 Task: Add Earth's Best Organic Original Sesame Street Veggie Puffs to the cart.
Action: Mouse moved to (297, 156)
Screenshot: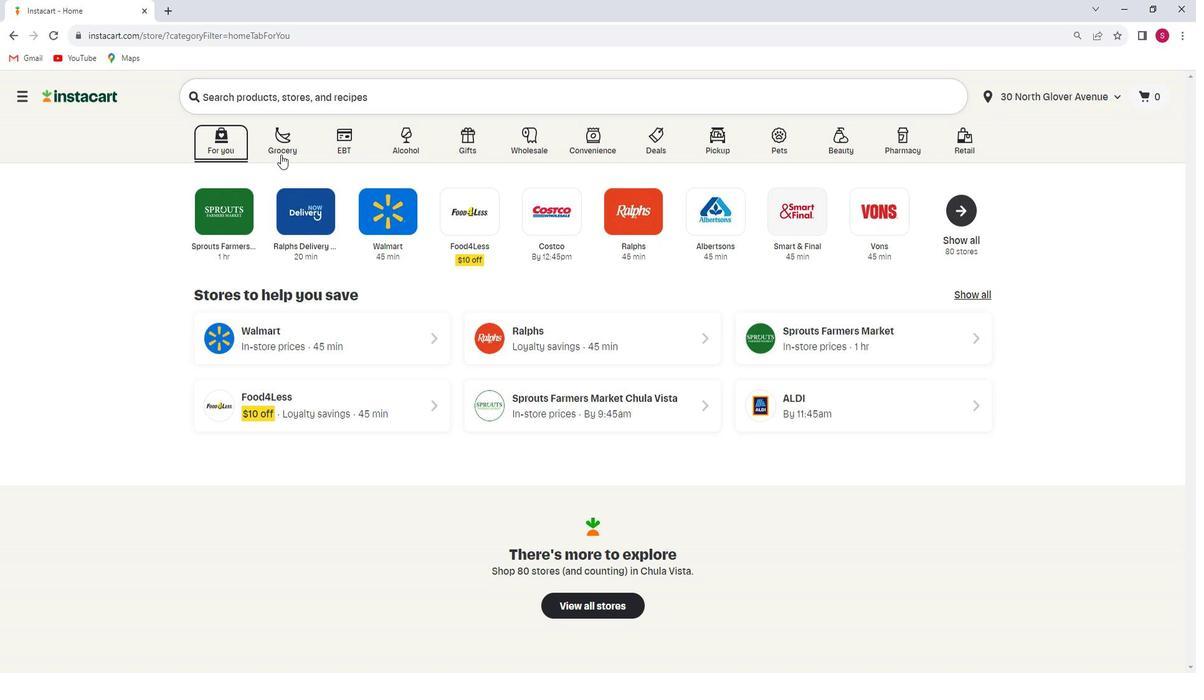
Action: Mouse pressed left at (297, 156)
Screenshot: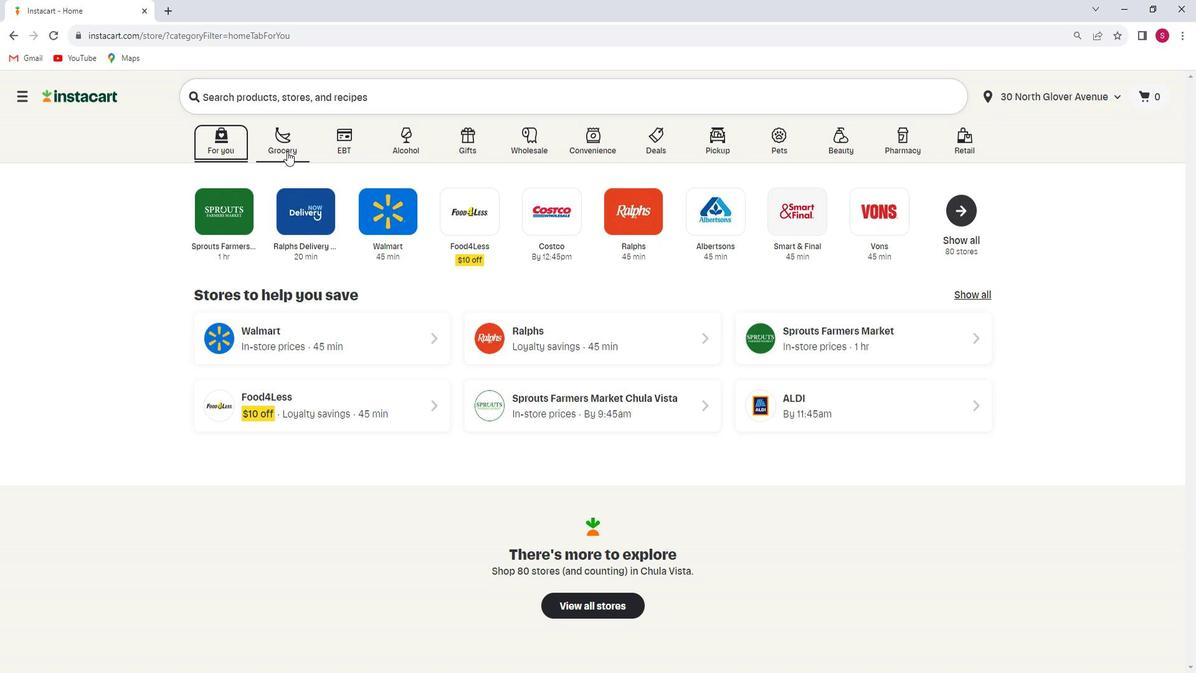 
Action: Mouse moved to (315, 374)
Screenshot: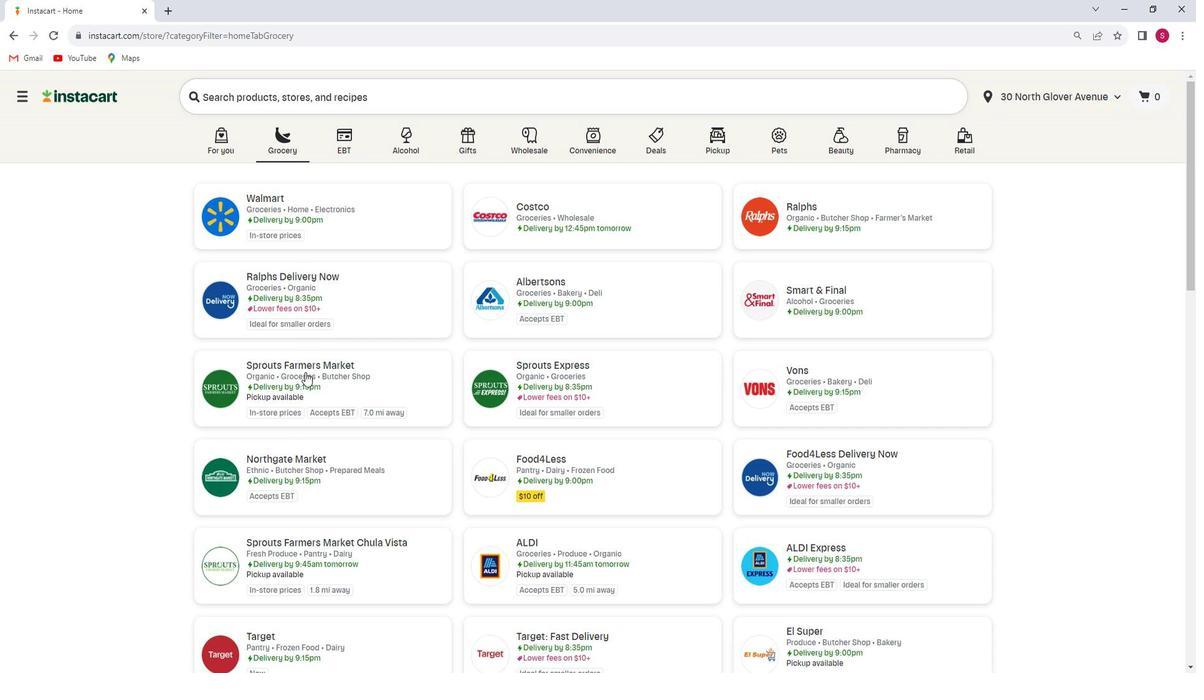 
Action: Mouse pressed left at (315, 374)
Screenshot: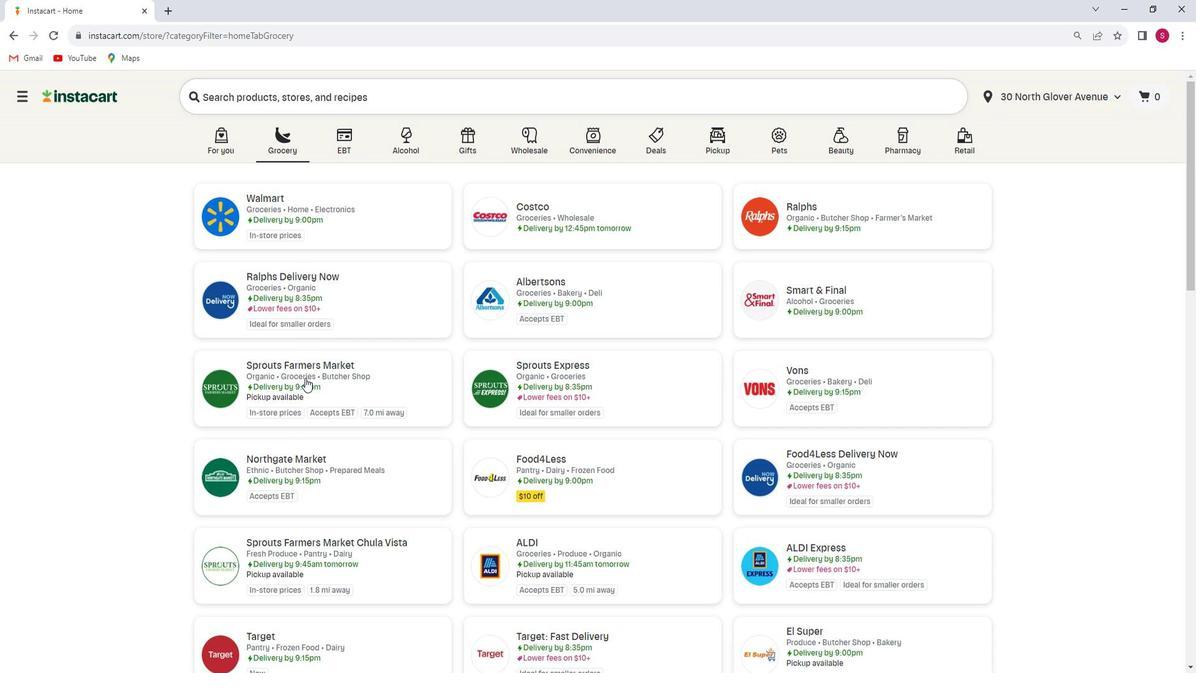
Action: Mouse moved to (83, 416)
Screenshot: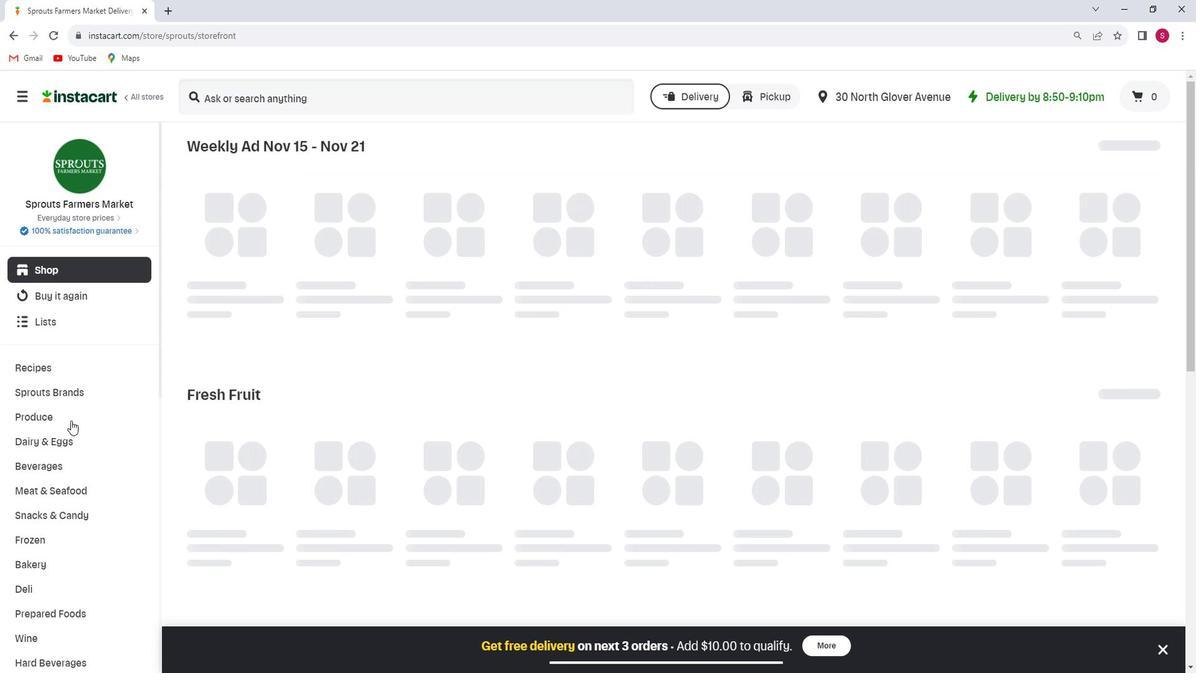 
Action: Mouse scrolled (83, 416) with delta (0, 0)
Screenshot: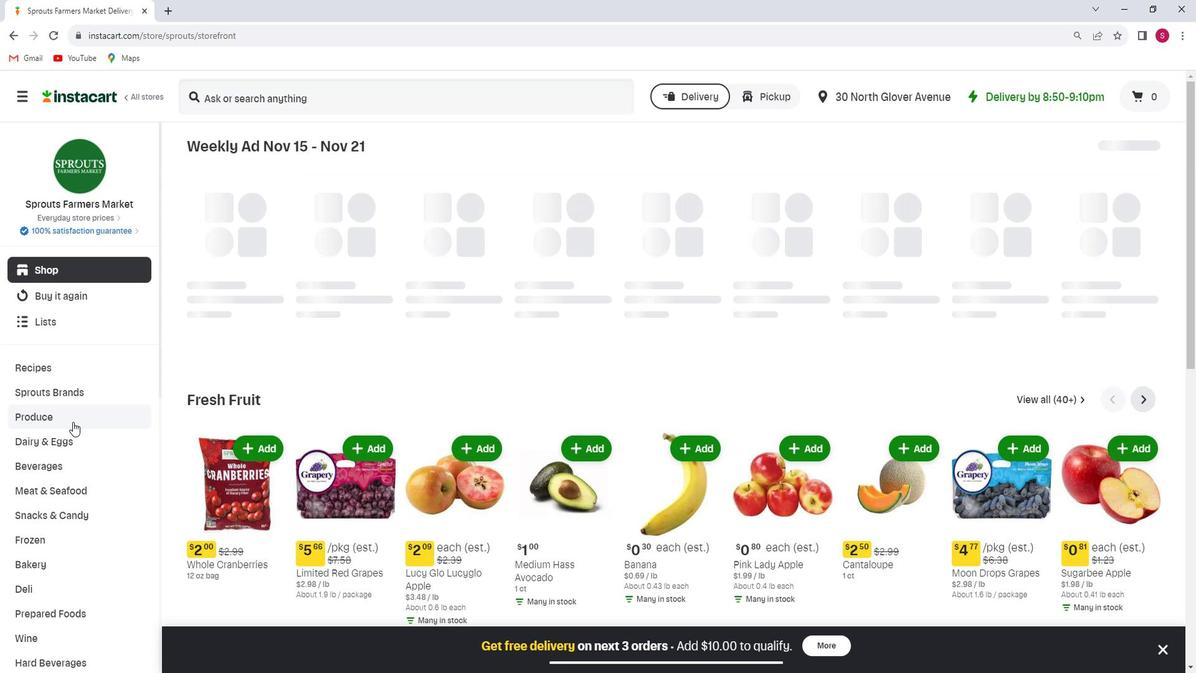 
Action: Mouse scrolled (83, 416) with delta (0, 0)
Screenshot: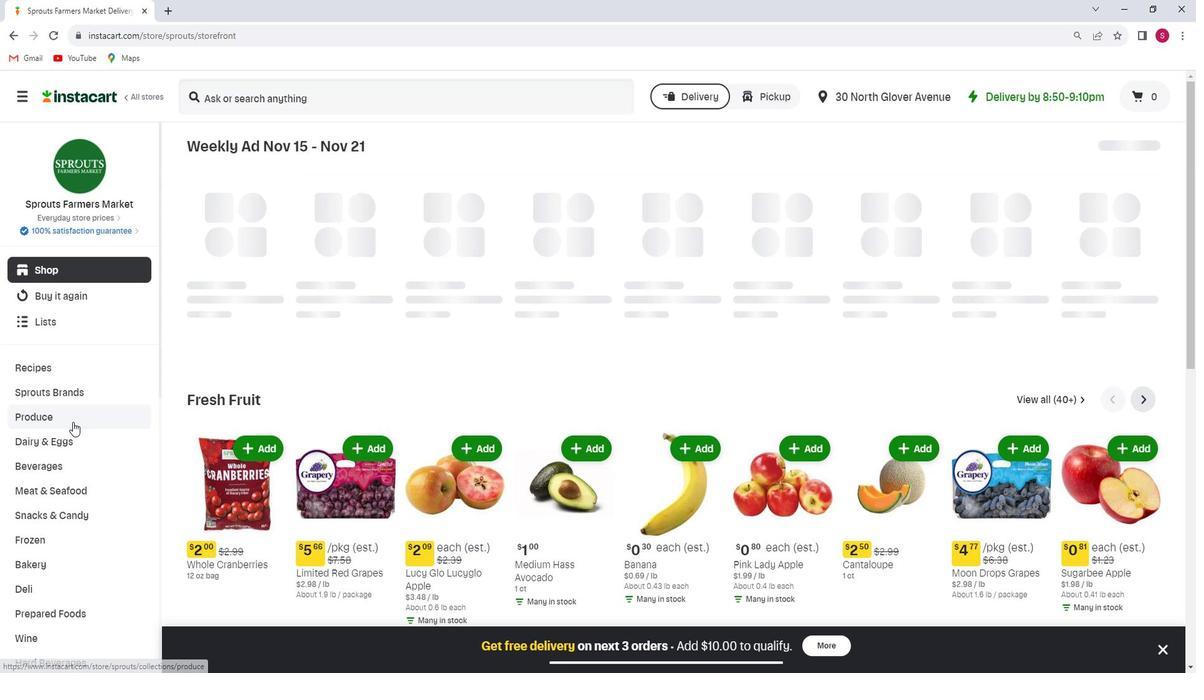 
Action: Mouse scrolled (83, 416) with delta (0, 0)
Screenshot: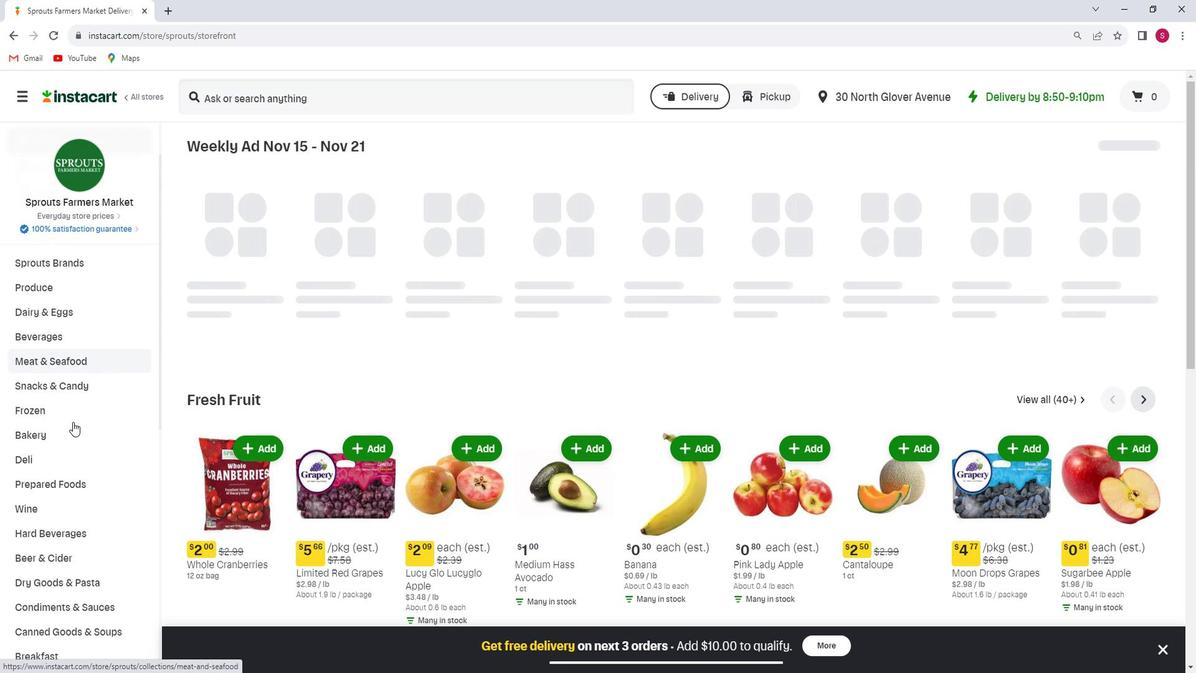 
Action: Mouse scrolled (83, 416) with delta (0, 0)
Screenshot: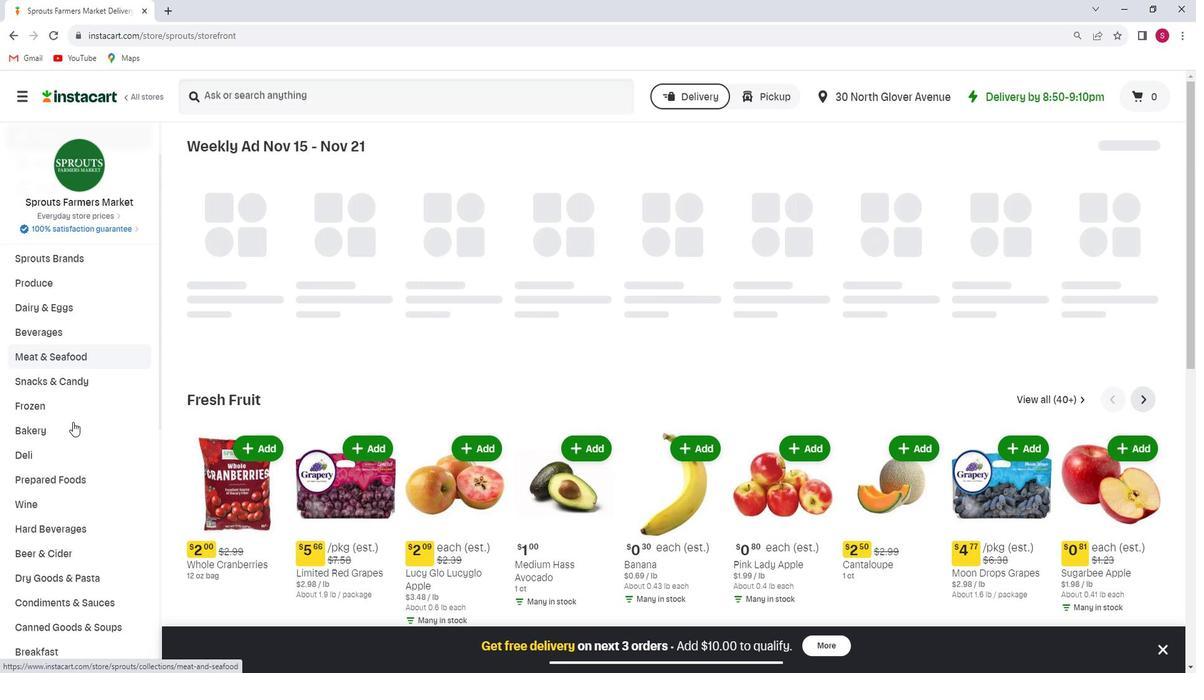
Action: Mouse scrolled (83, 416) with delta (0, 0)
Screenshot: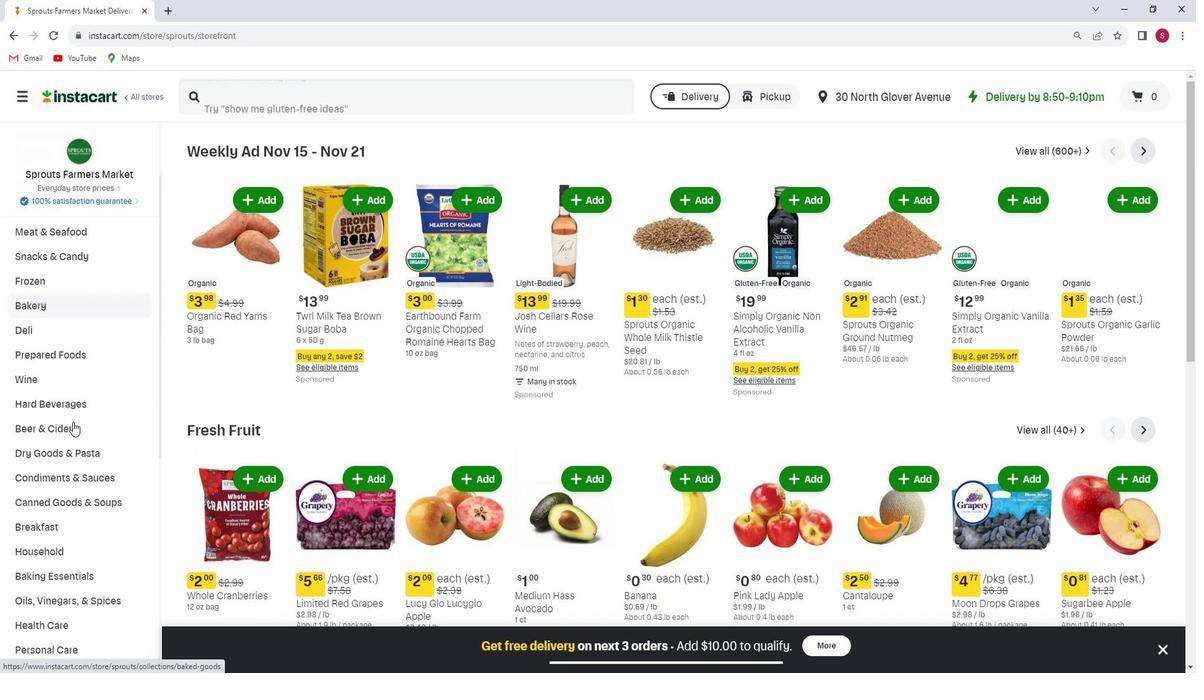 
Action: Mouse scrolled (83, 416) with delta (0, 0)
Screenshot: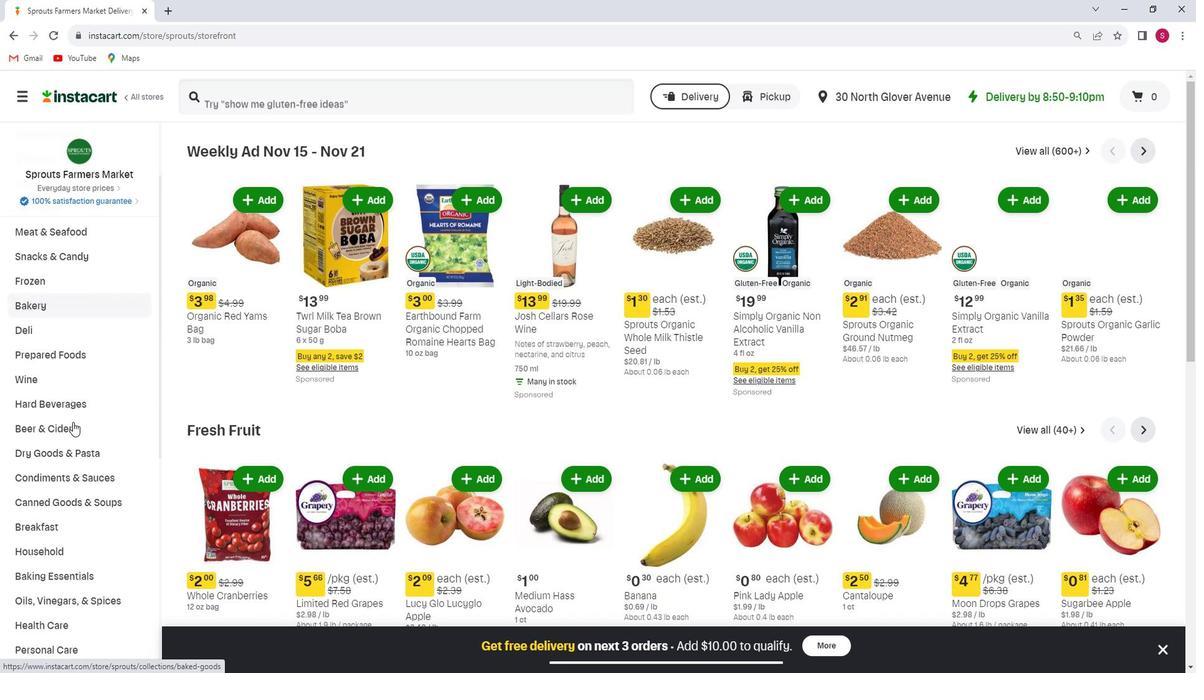 
Action: Mouse scrolled (83, 416) with delta (0, 0)
Screenshot: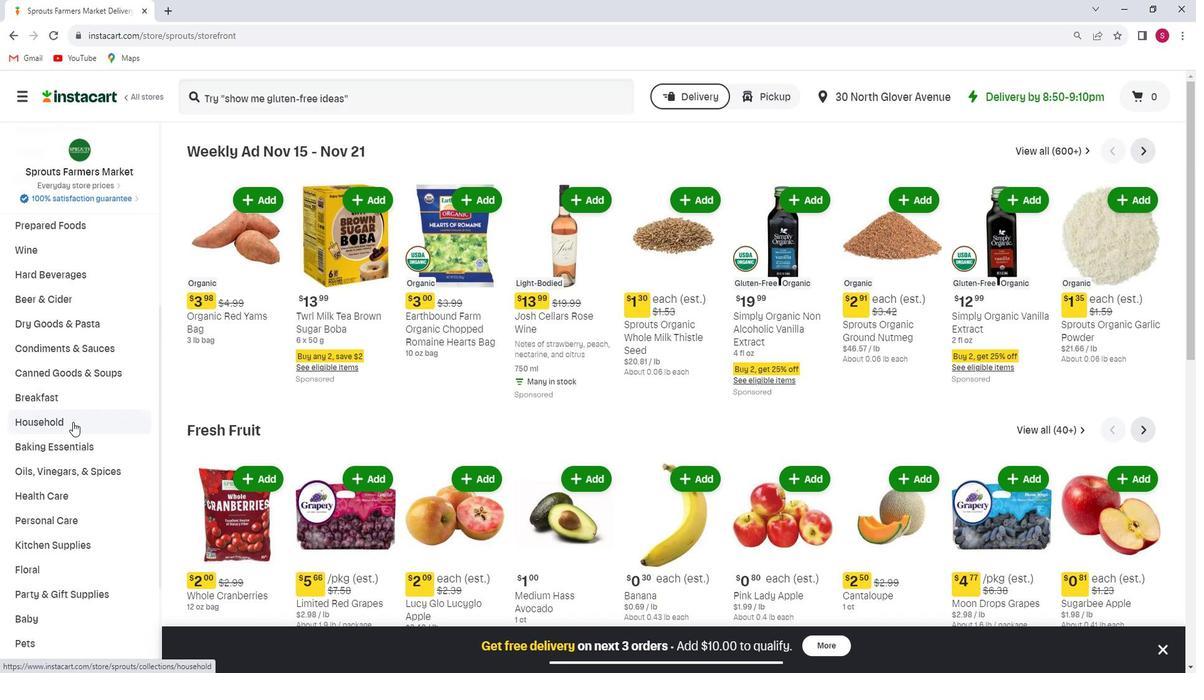 
Action: Mouse scrolled (83, 416) with delta (0, 0)
Screenshot: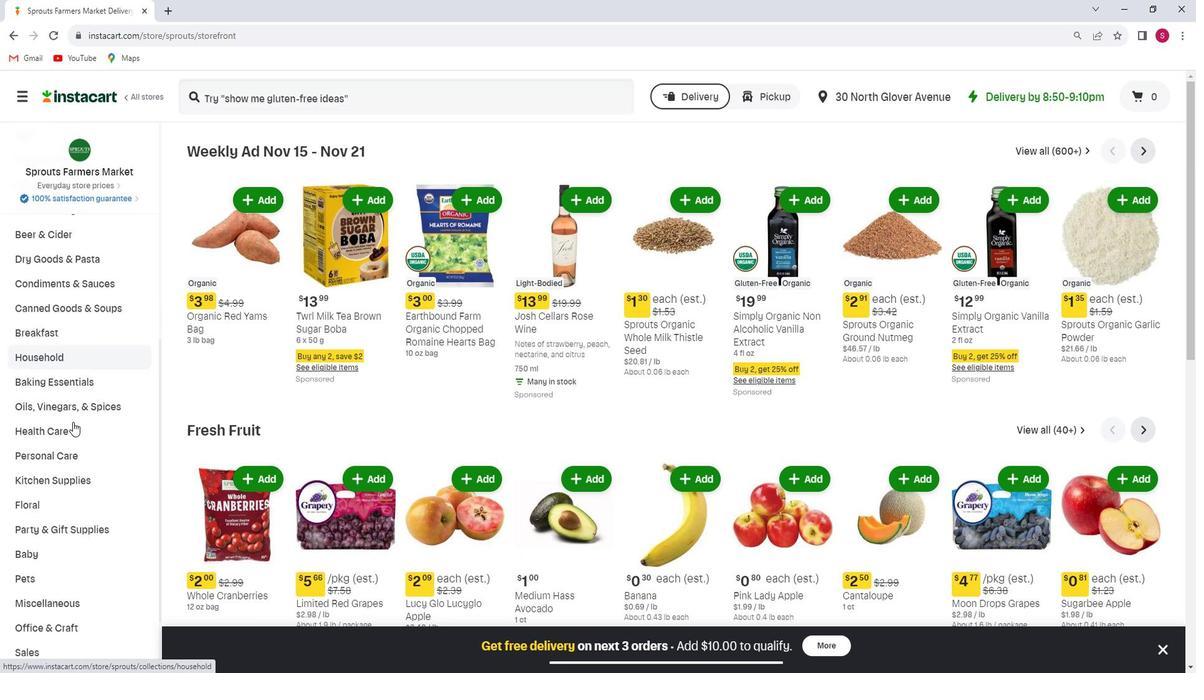 
Action: Mouse scrolled (83, 416) with delta (0, 0)
Screenshot: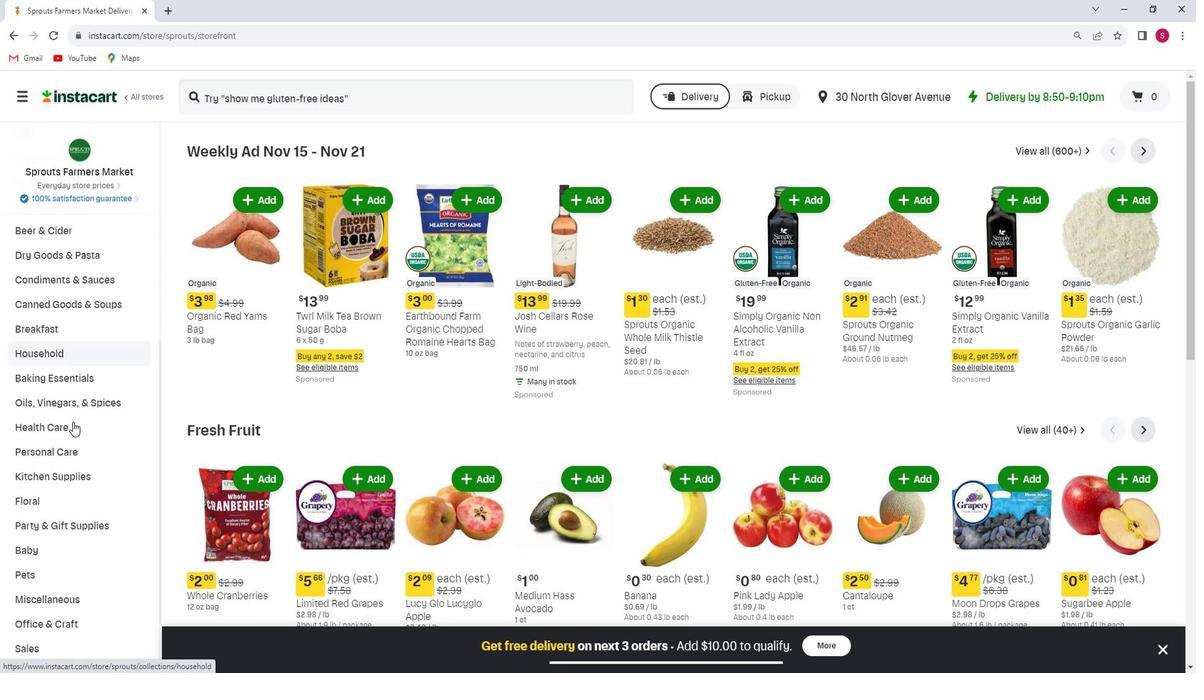 
Action: Mouse moved to (57, 453)
Screenshot: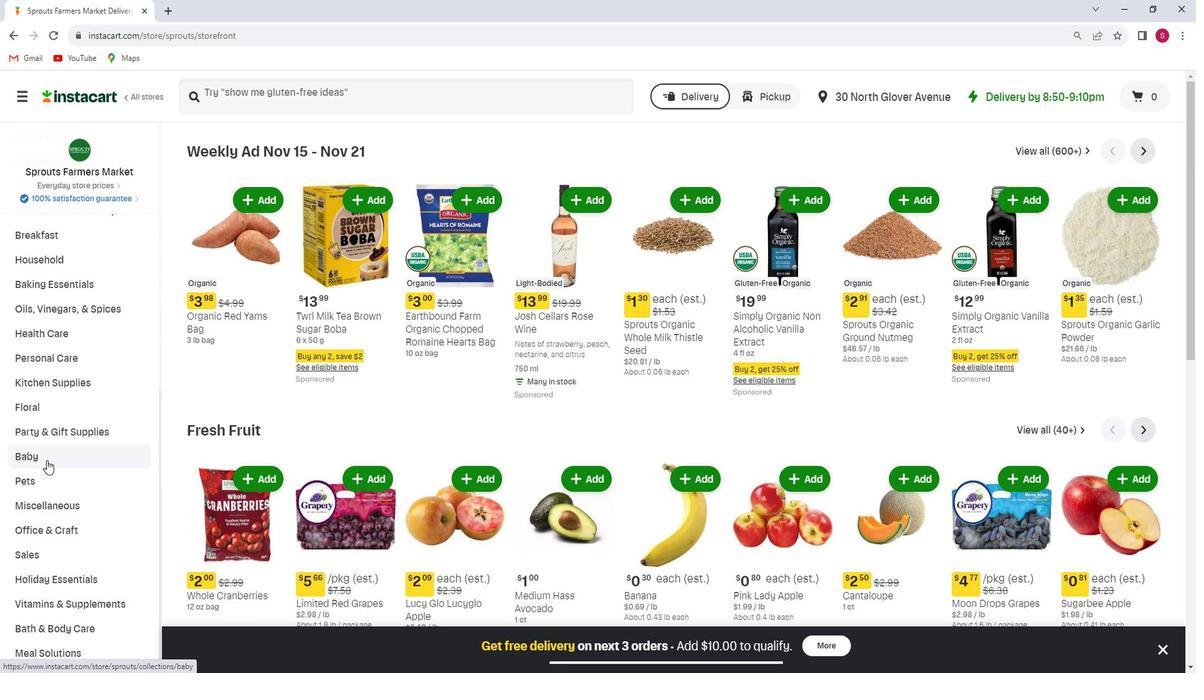 
Action: Mouse pressed left at (57, 453)
Screenshot: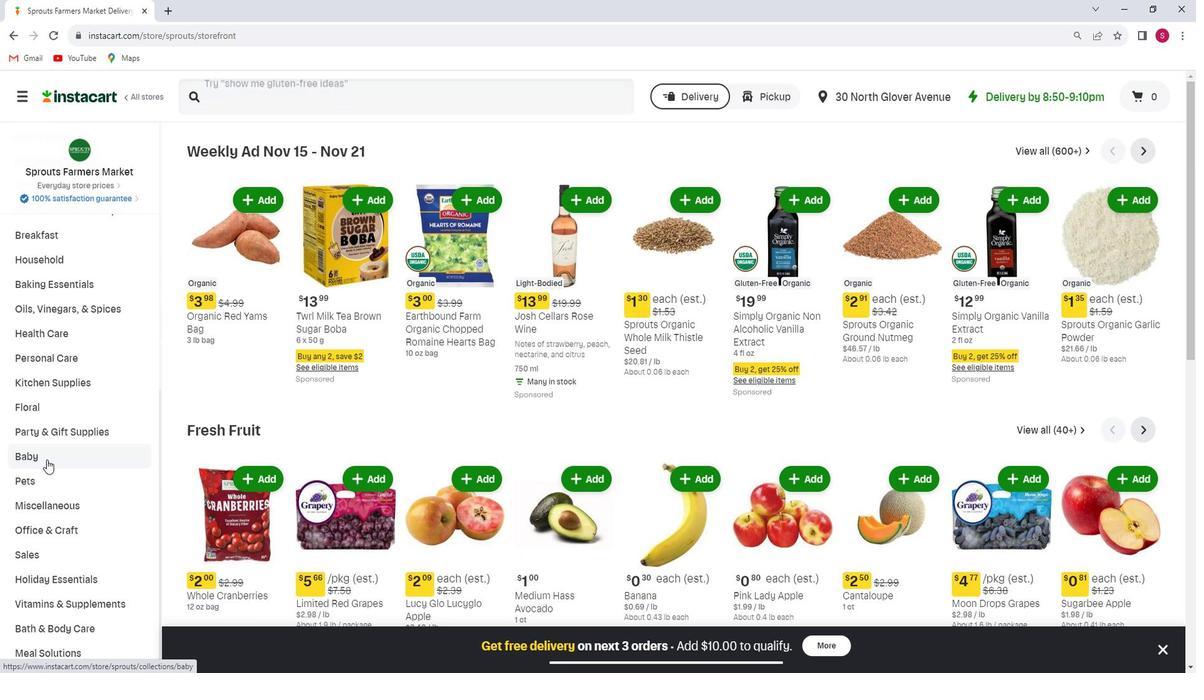 
Action: Mouse moved to (85, 541)
Screenshot: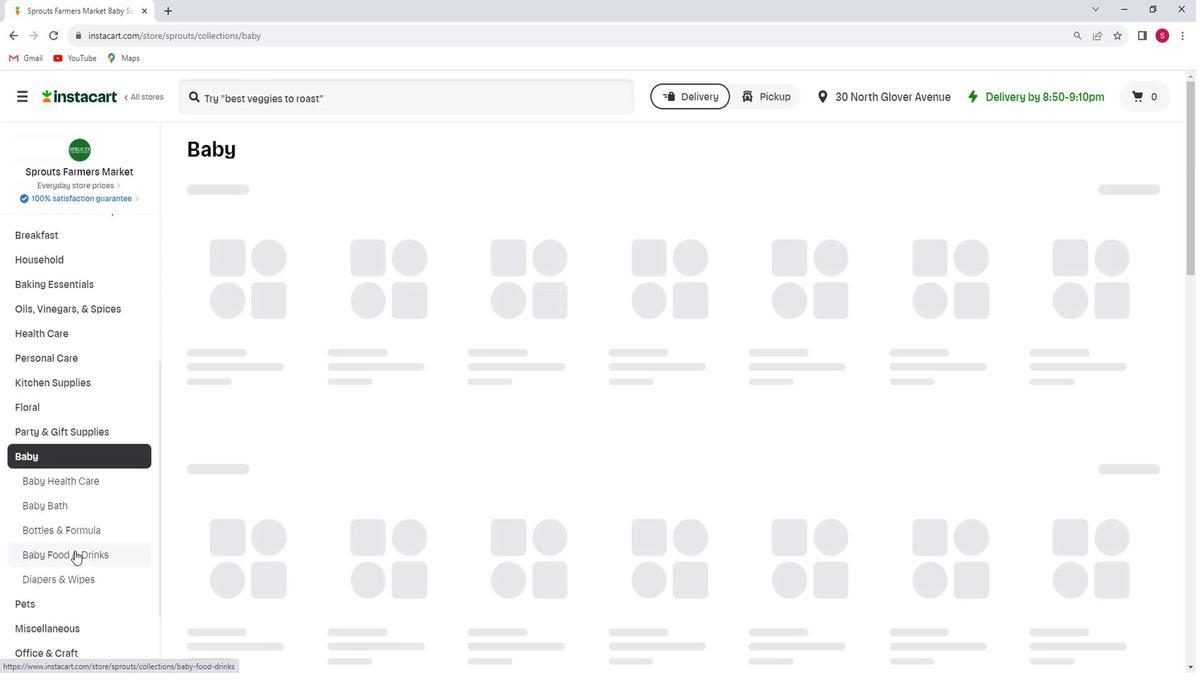 
Action: Mouse pressed left at (85, 541)
Screenshot: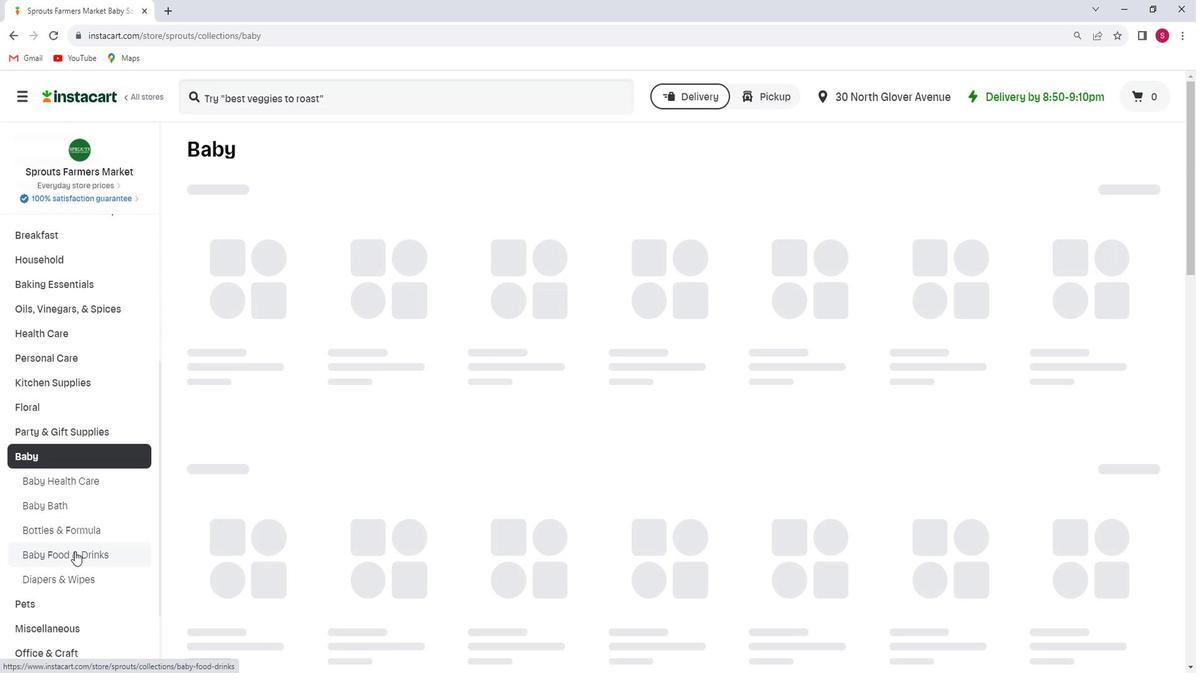 
Action: Mouse moved to (326, 94)
Screenshot: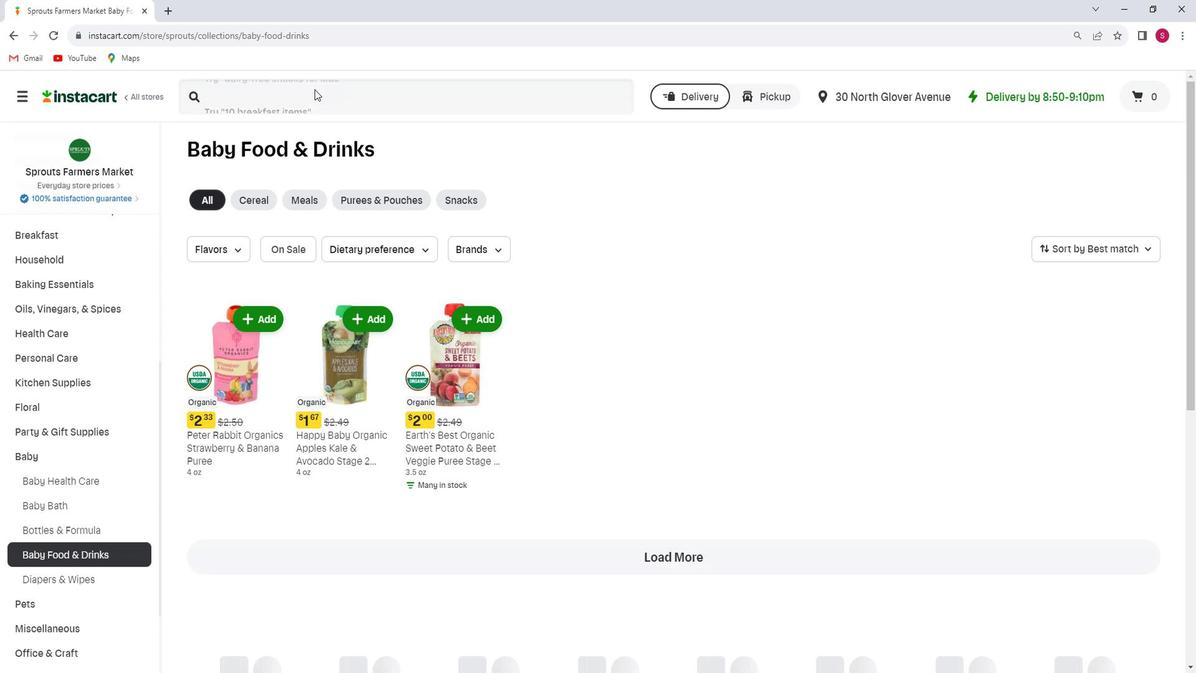 
Action: Mouse pressed left at (326, 94)
Screenshot: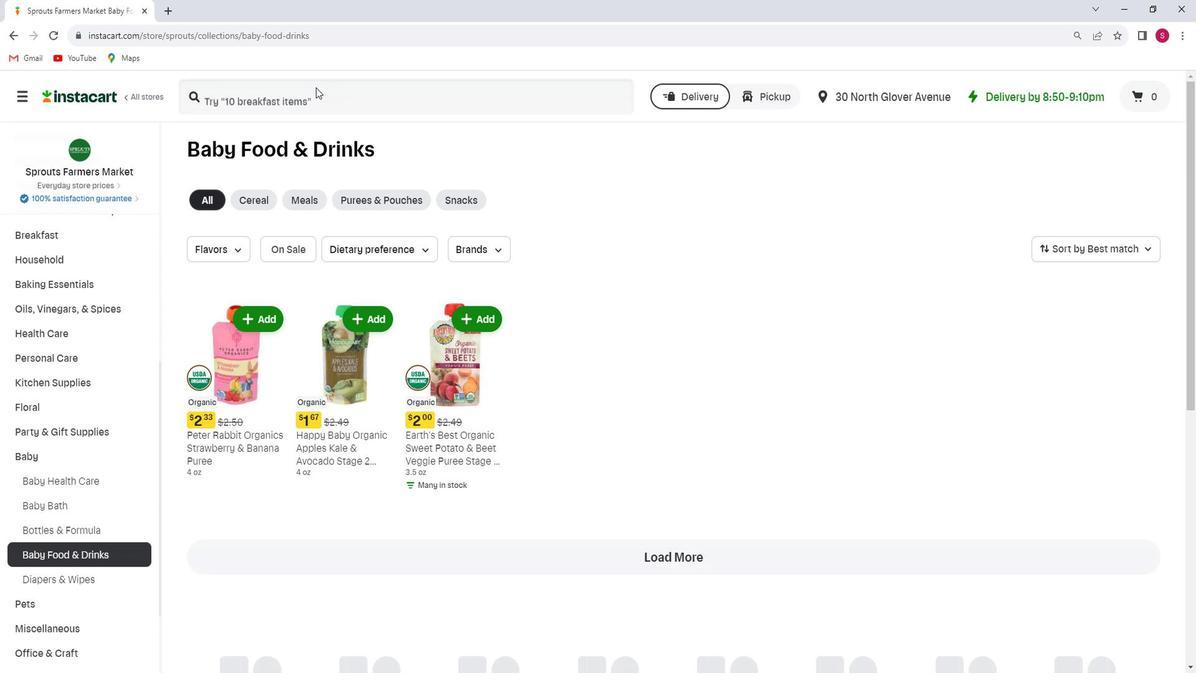 
Action: Mouse pressed left at (326, 94)
Screenshot: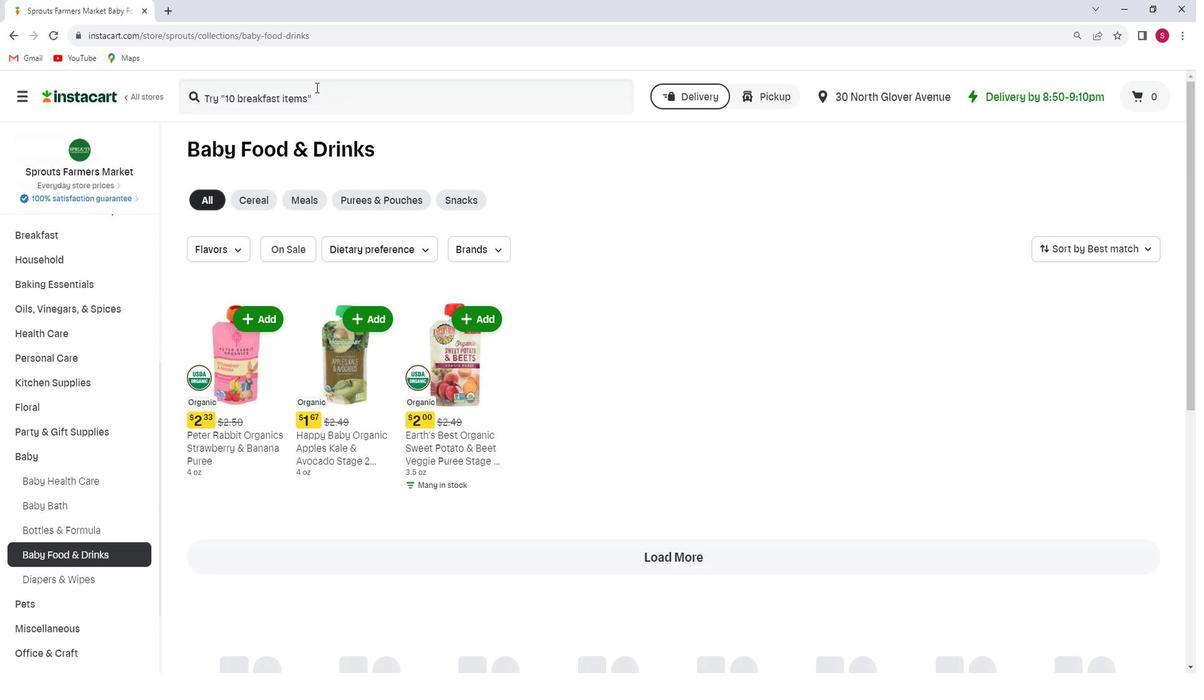 
Action: Key pressed <Key.shift>Earth's<Key.space><Key.shift_r>Best<Key.space><Key.shift_r>Organic<Key.space><Key.shift_r>Original<Key.space><Key.shift><Key.shift>Sesame<Key.space><Key.shift>Street<Key.space><Key.shift_r>Veggie<Key.space><Key.shift_r><Key.shift_r><Key.shift_r><Key.shift_r><Key.shift_r><Key.shift_r><Key.shift_r>Puffs<Key.enter>
Screenshot: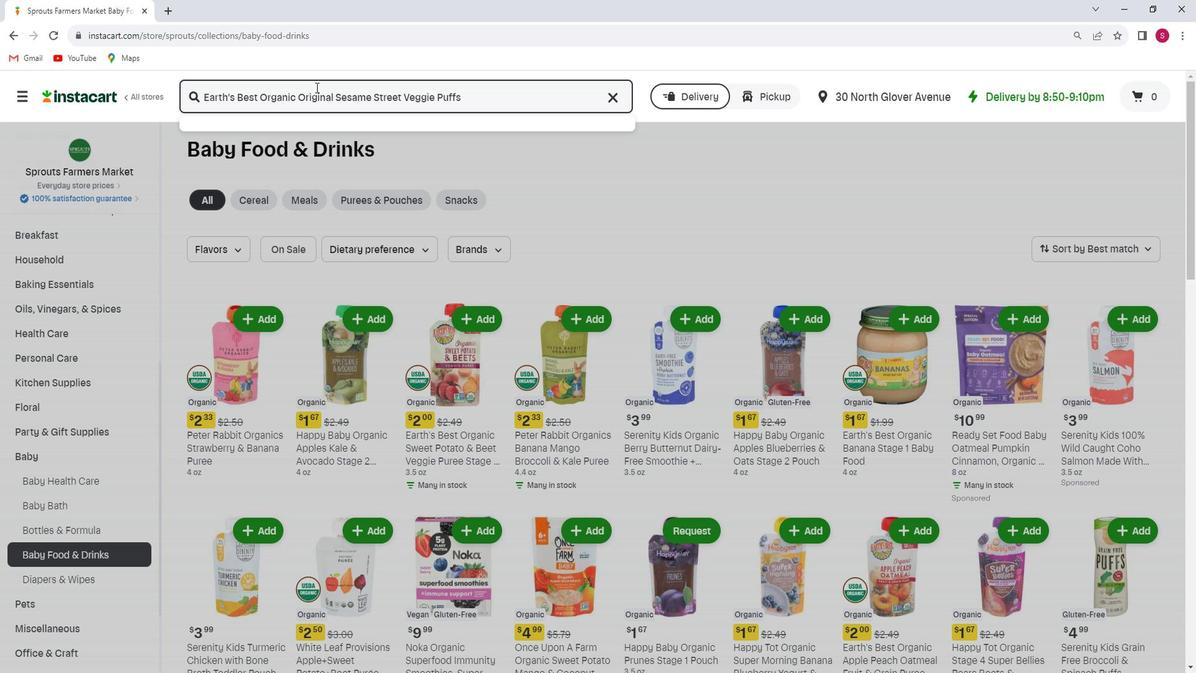 
Action: Mouse moved to (366, 235)
Screenshot: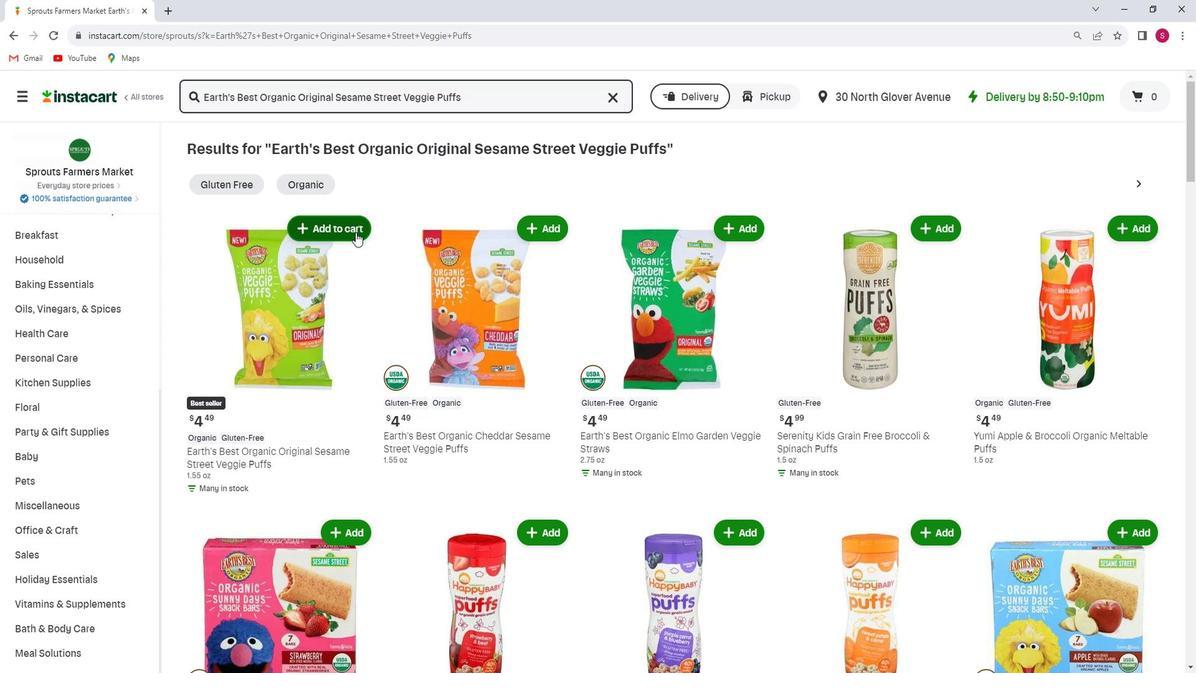 
Action: Mouse scrolled (366, 234) with delta (0, 0)
Screenshot: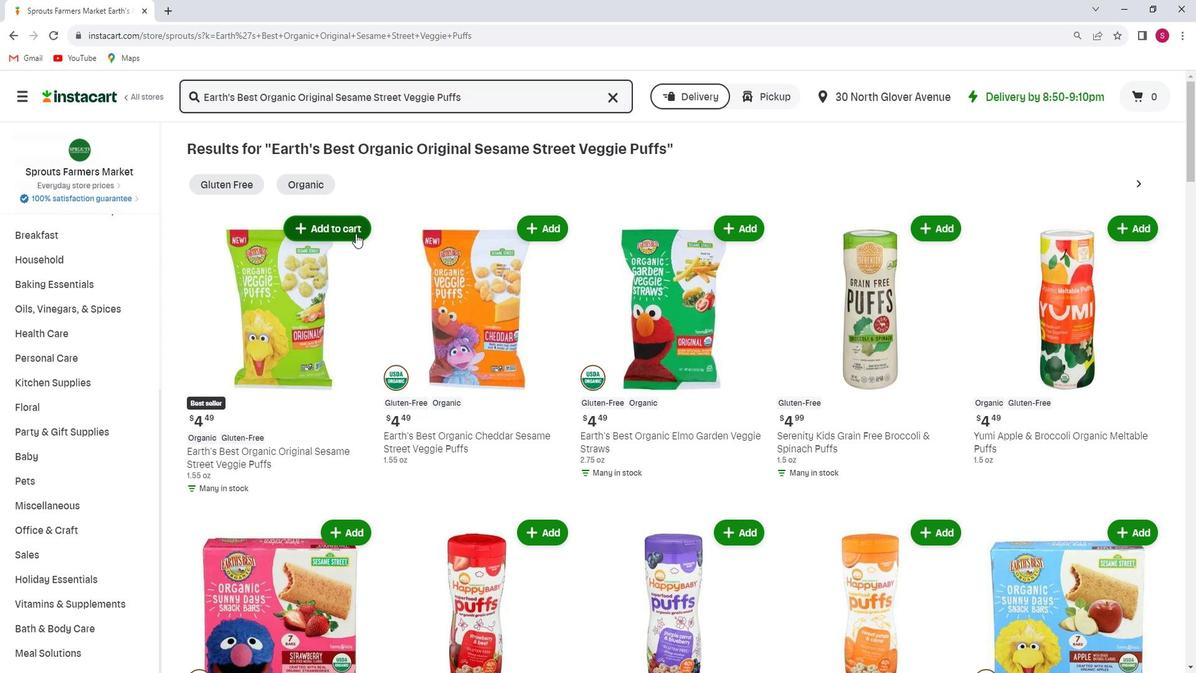 
Action: Mouse moved to (352, 162)
Screenshot: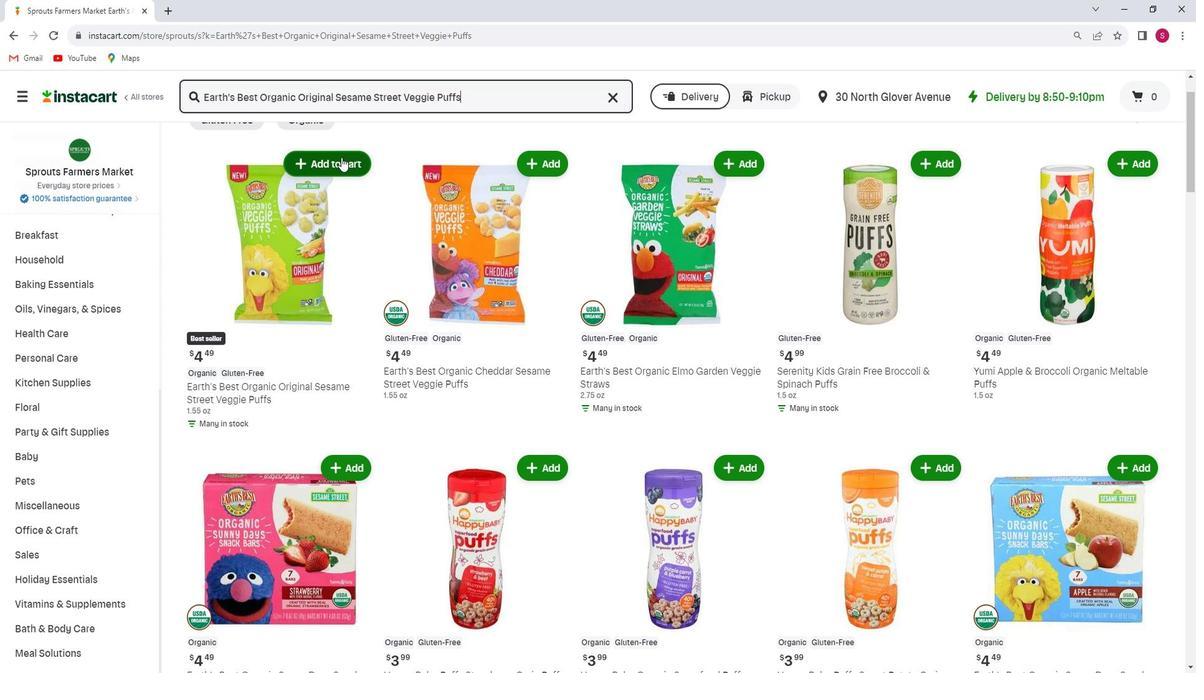 
Action: Mouse pressed left at (352, 162)
Screenshot: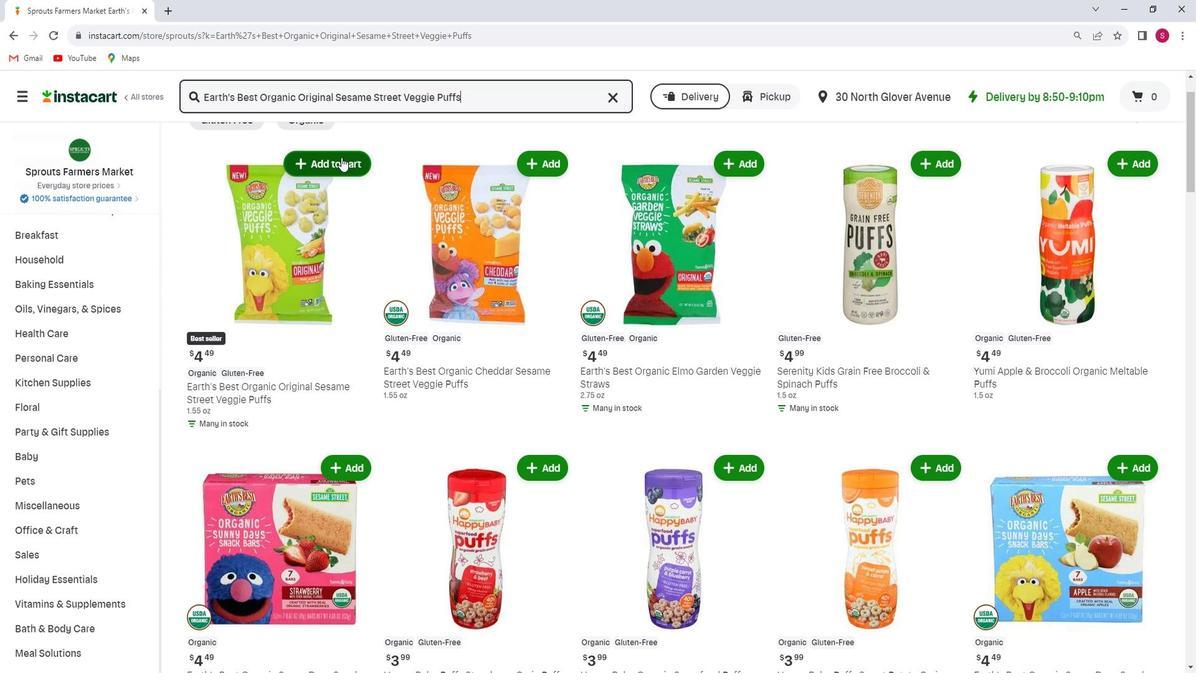 
Action: Mouse moved to (375, 195)
Screenshot: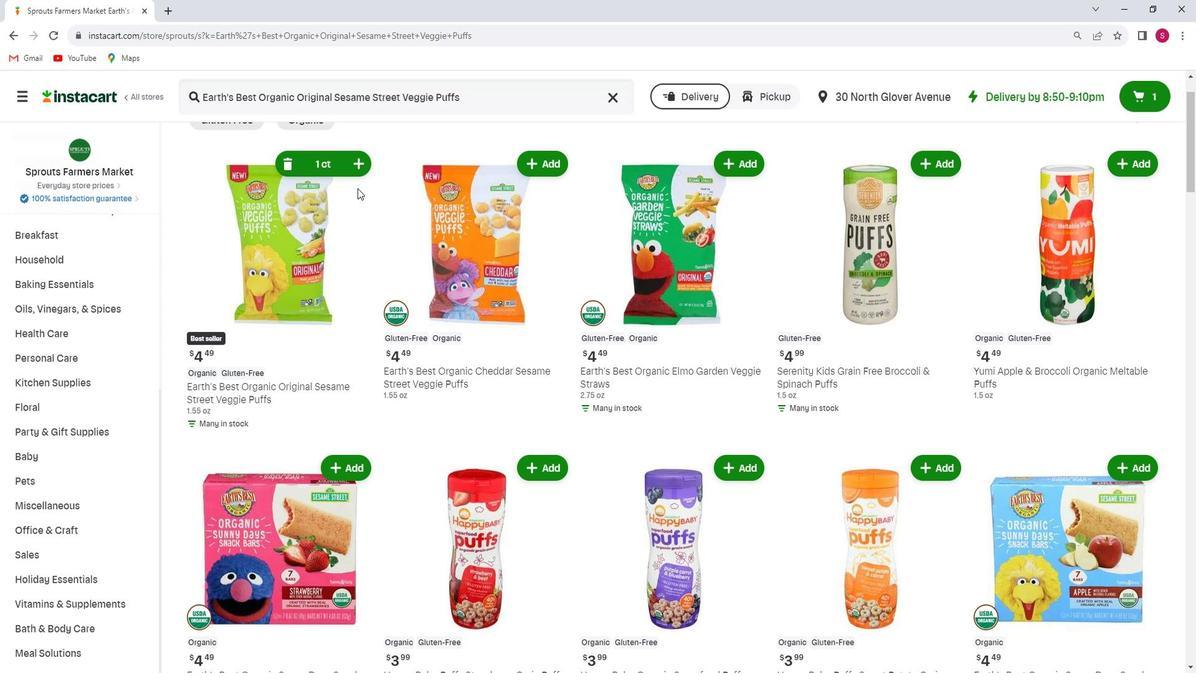 
